 Task: Use the formula "BITXOR" in spreadsheet "Project protfolio".
Action: Mouse moved to (853, 132)
Screenshot: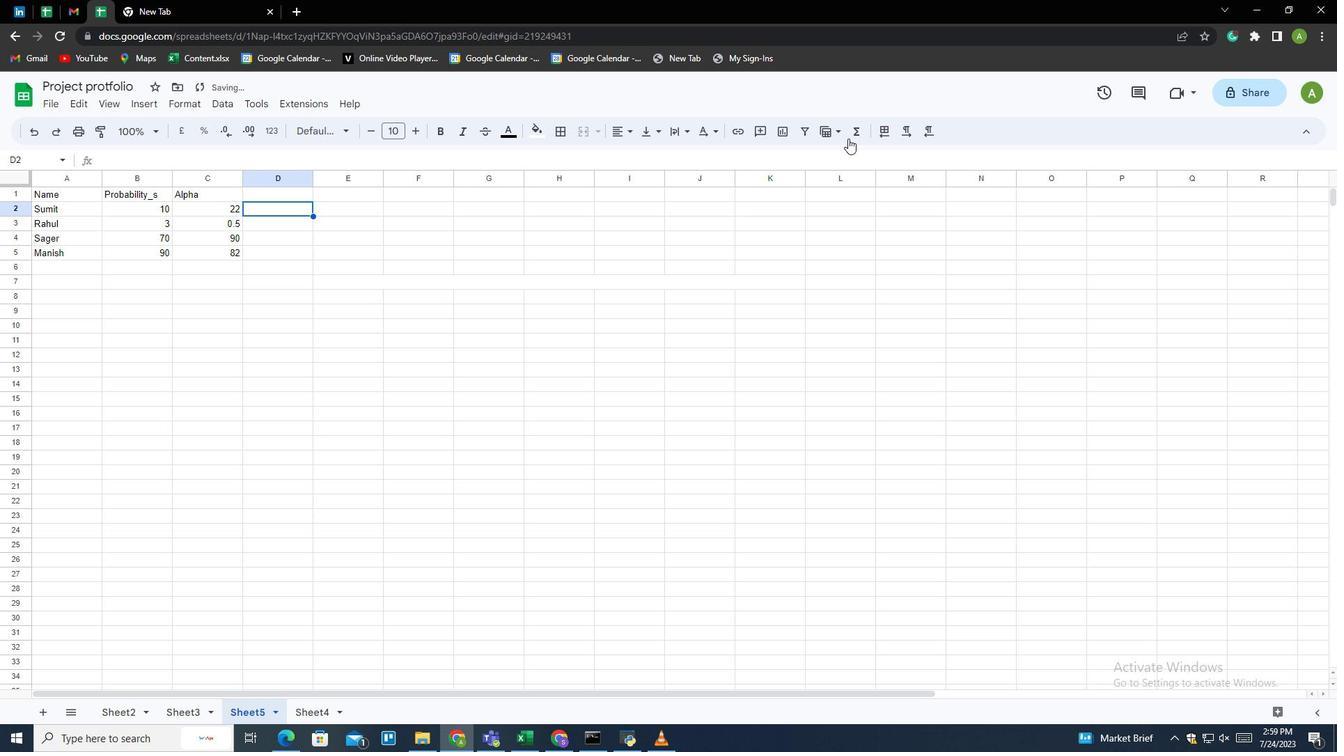
Action: Mouse pressed left at (853, 132)
Screenshot: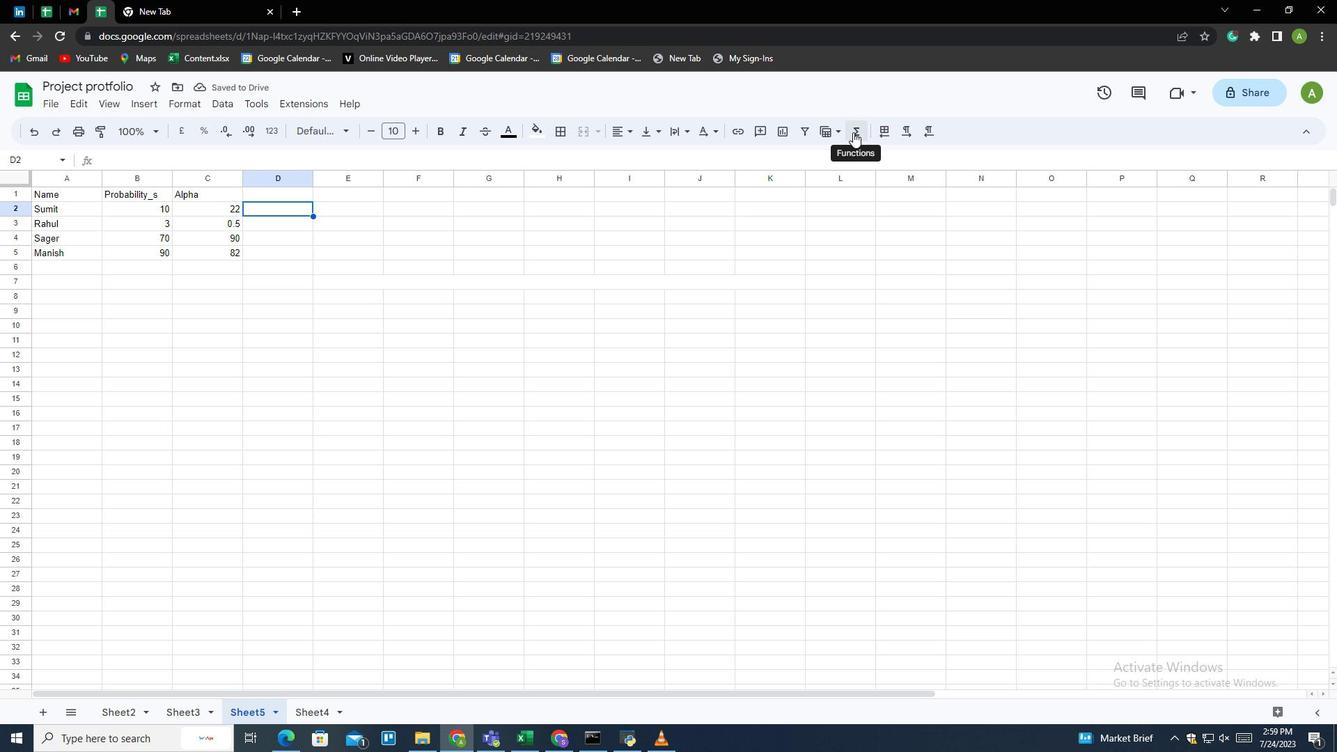 
Action: Mouse moved to (876, 273)
Screenshot: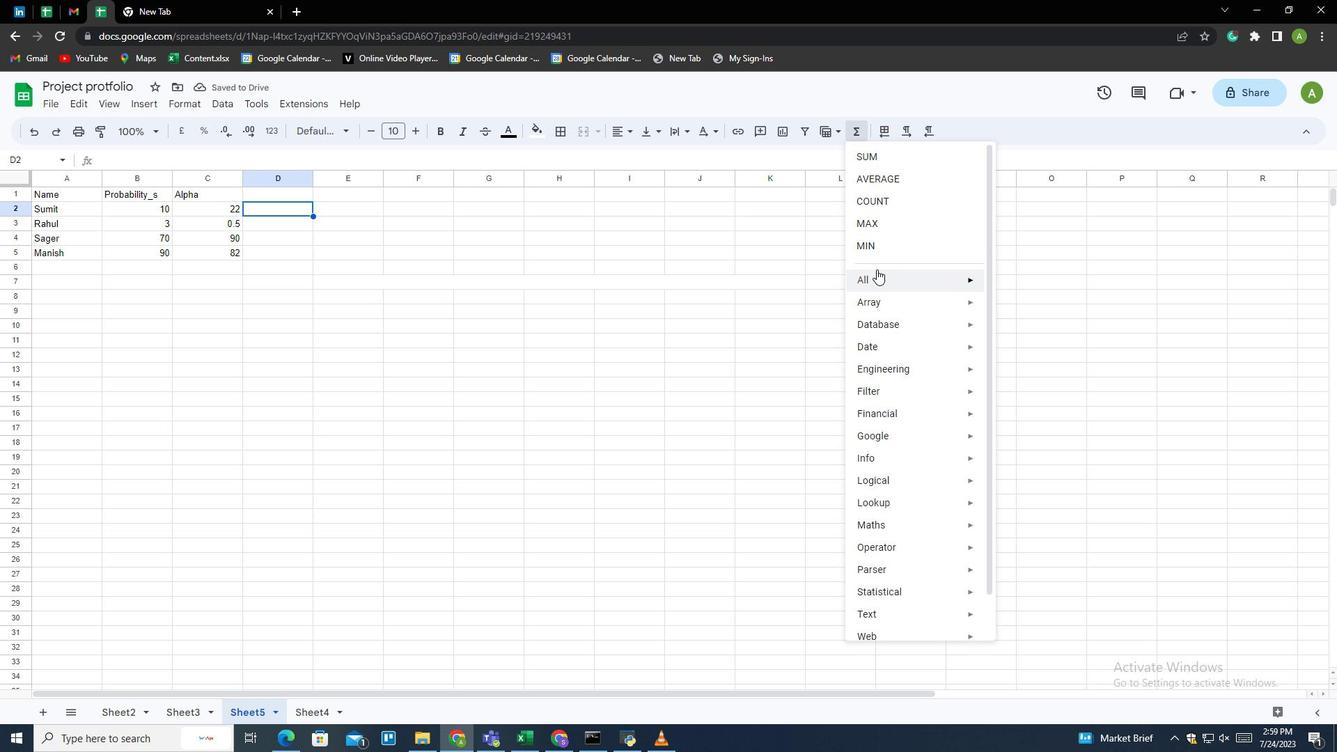 
Action: Mouse pressed left at (876, 273)
Screenshot: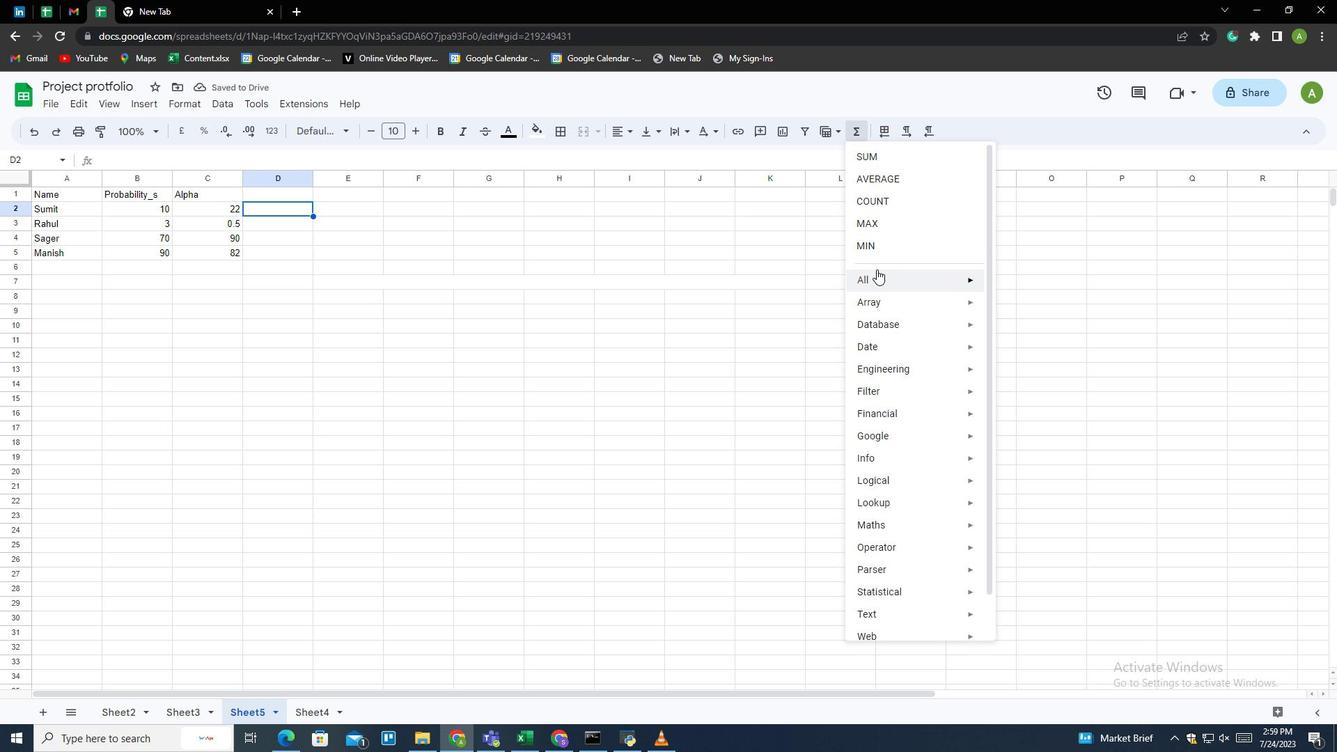 
Action: Mouse moved to (1009, 484)
Screenshot: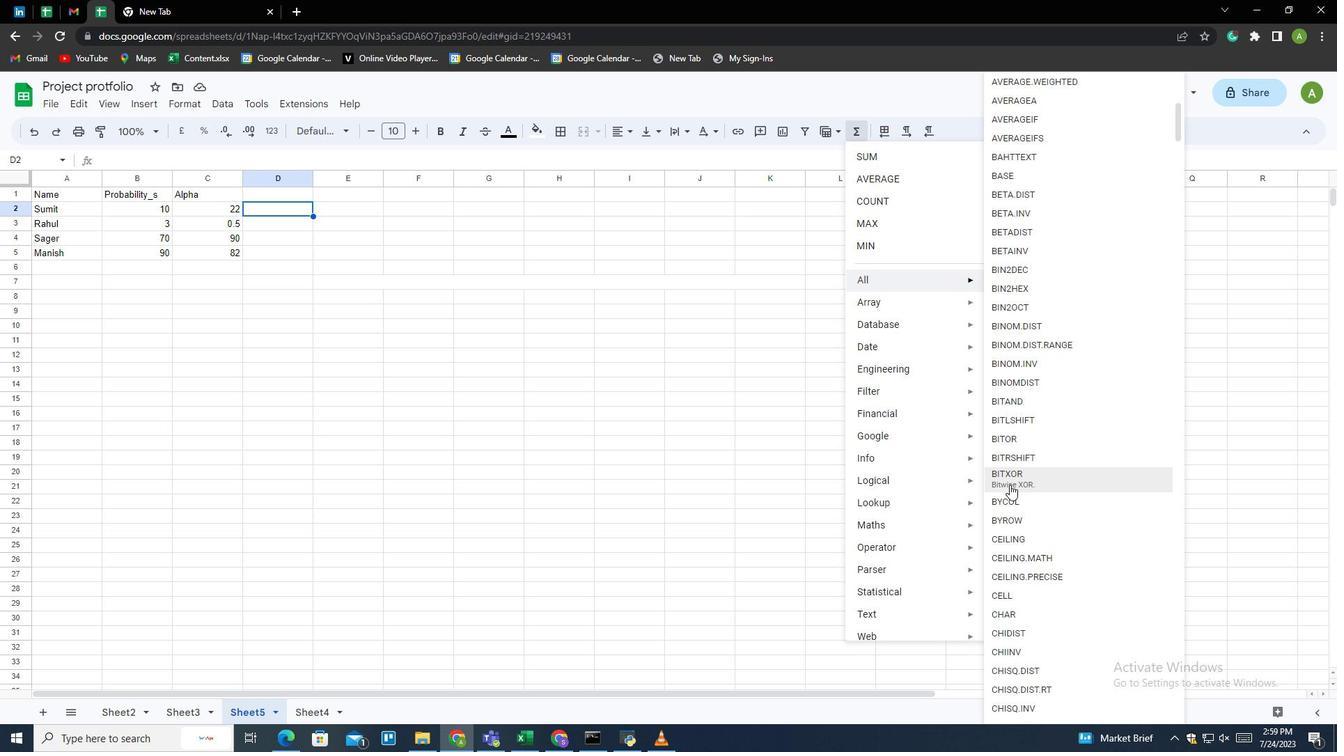 
Action: Mouse pressed left at (1009, 484)
Screenshot: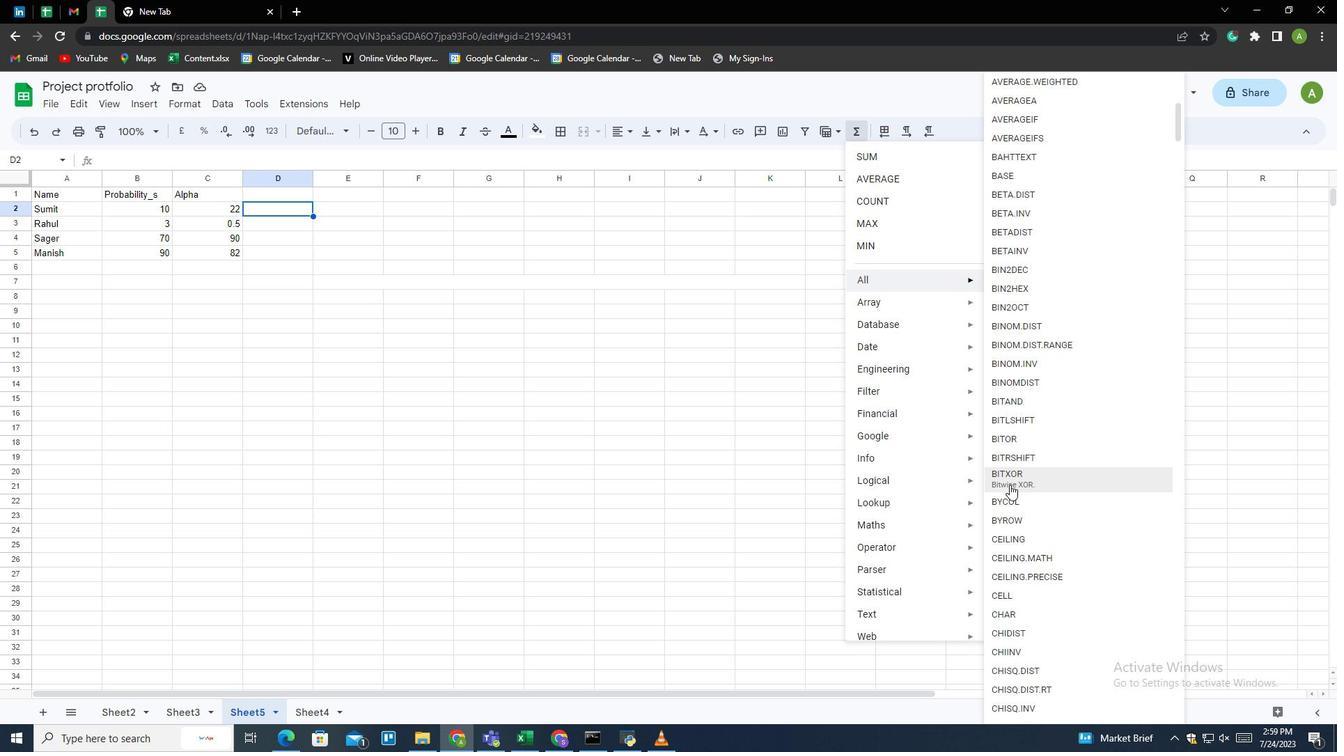 
Action: Mouse moved to (158, 209)
Screenshot: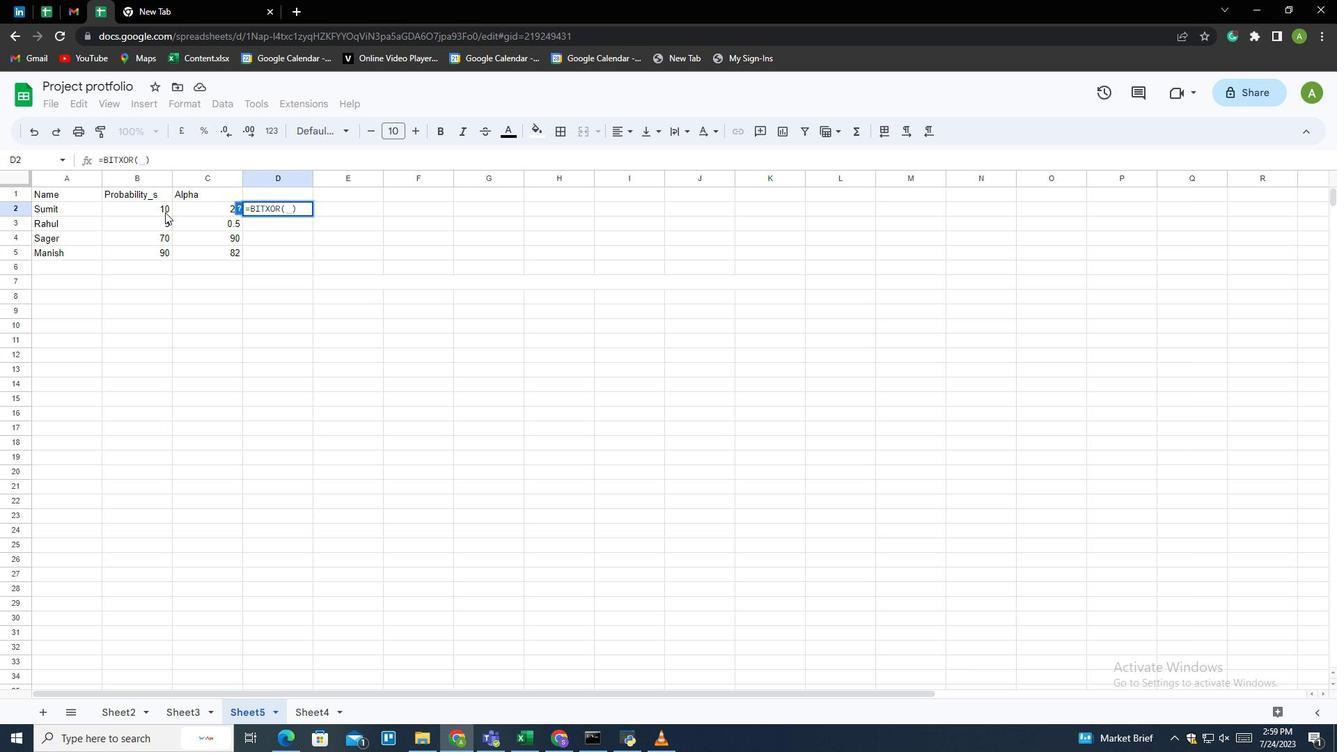 
Action: Mouse pressed left at (158, 209)
Screenshot: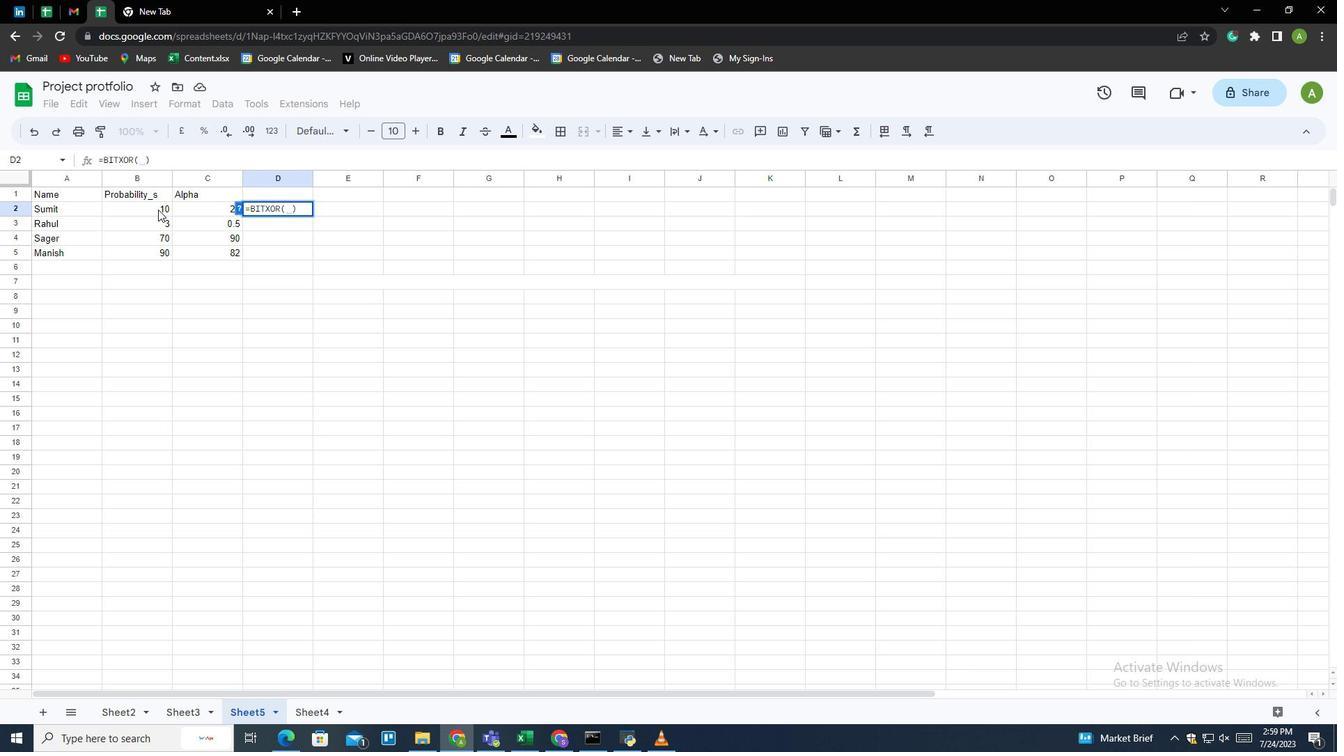 
Action: Mouse moved to (199, 211)
Screenshot: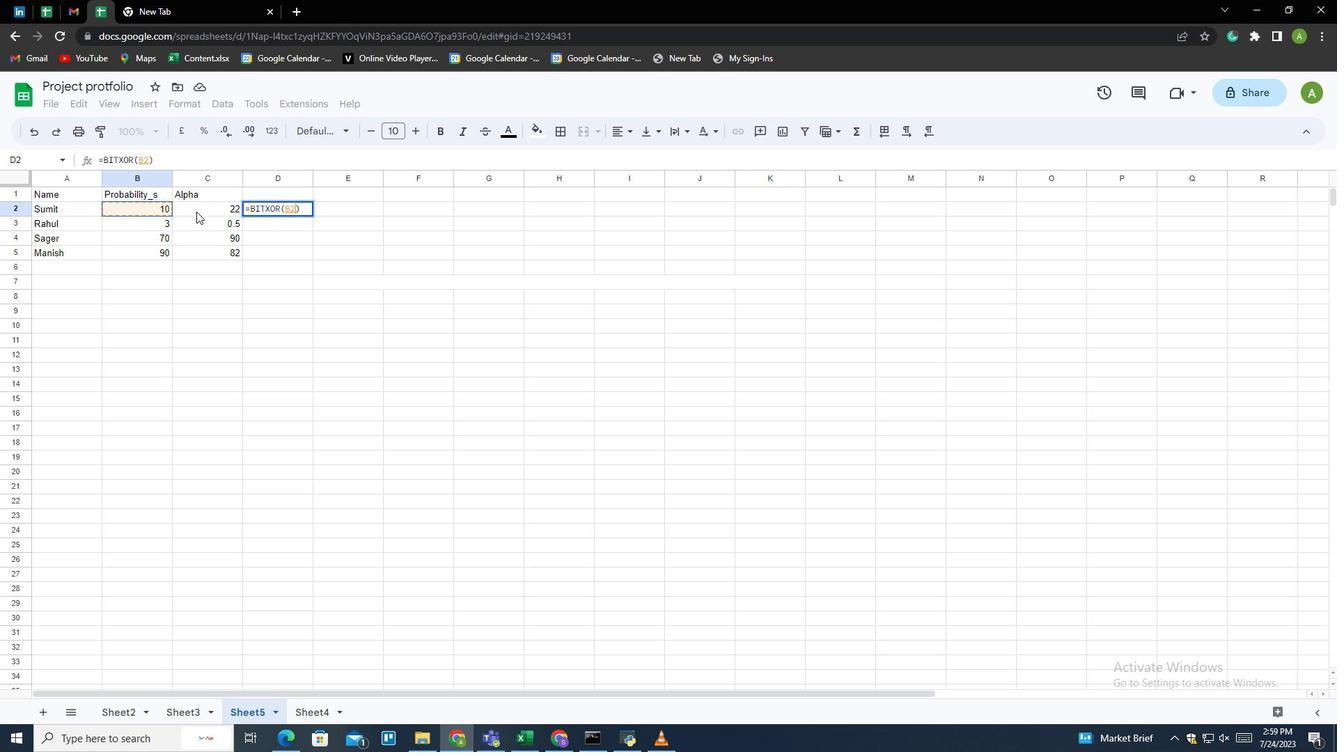 
Action: Mouse pressed left at (199, 211)
Screenshot: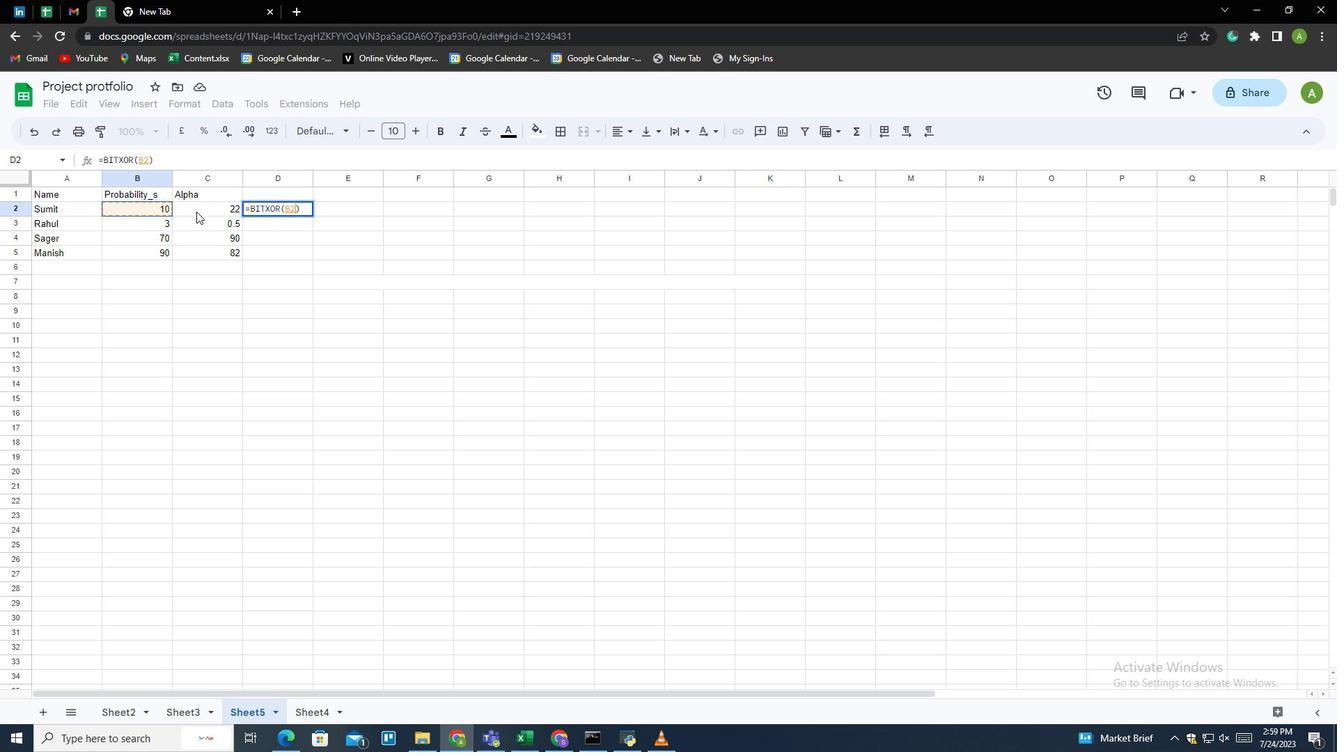 
Action: Mouse moved to (456, 258)
Screenshot: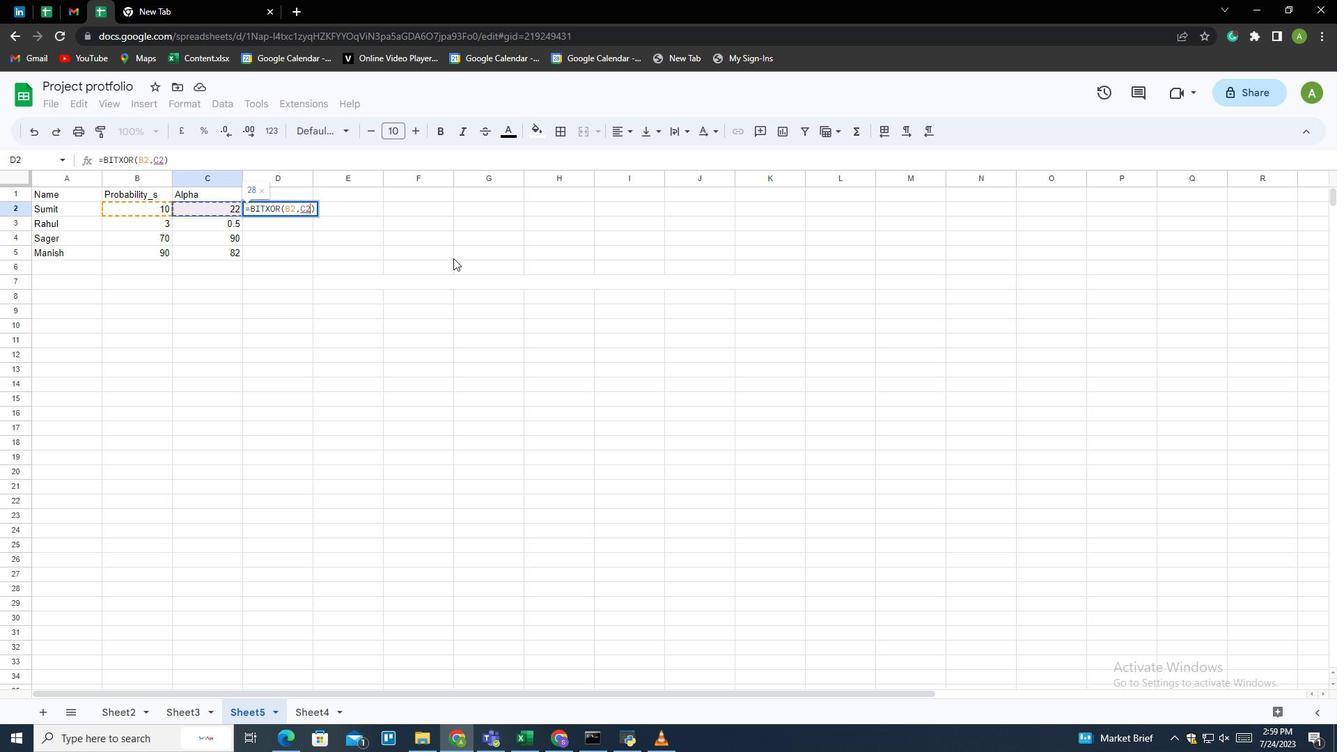 
Action: Key pressed <Key.enter>
Screenshot: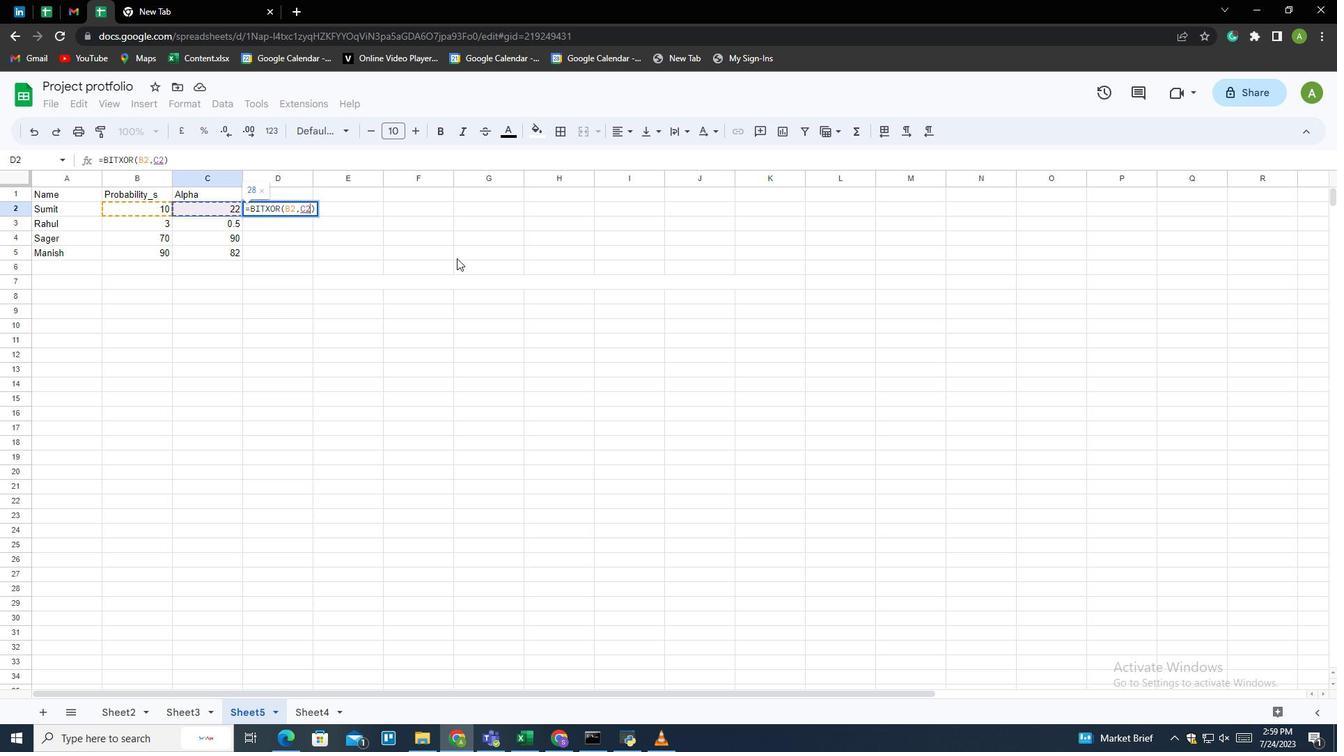 
